 Task: Create a section Automated Testing Sprint and in the section, add a milestone Platform Migration in the project TowardForge.
Action: Mouse moved to (22, 51)
Screenshot: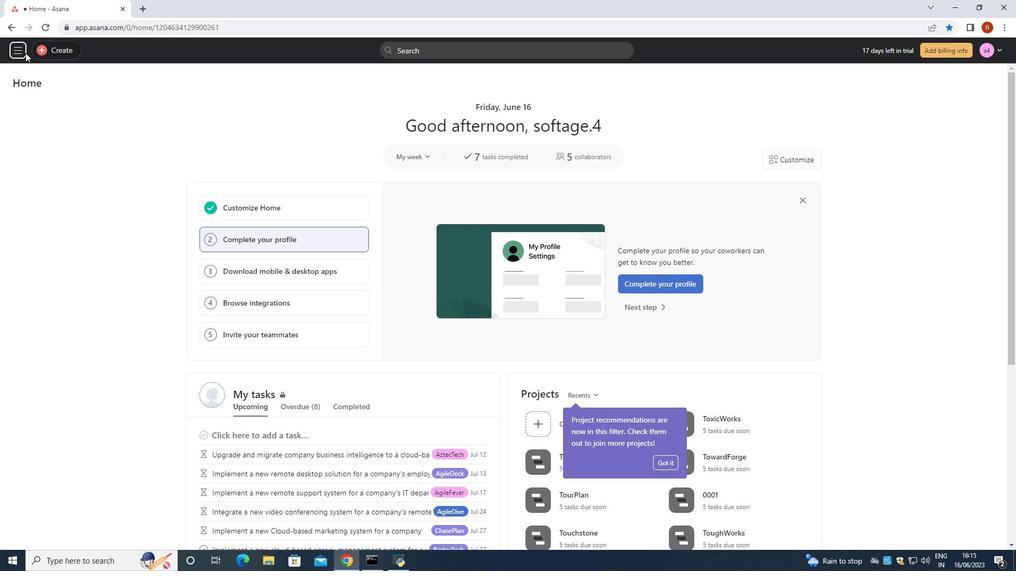 
Action: Mouse pressed left at (22, 51)
Screenshot: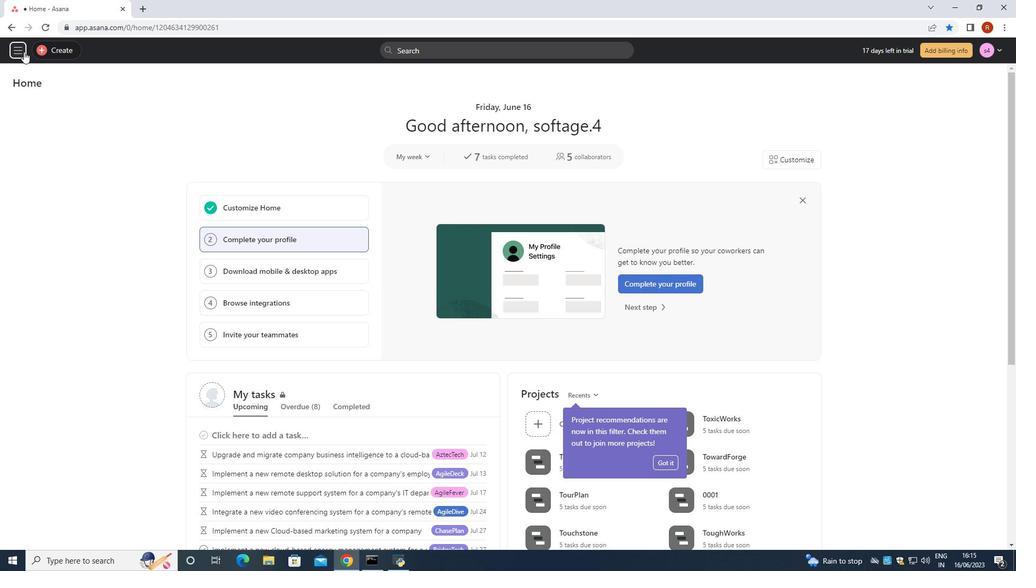 
Action: Mouse moved to (63, 331)
Screenshot: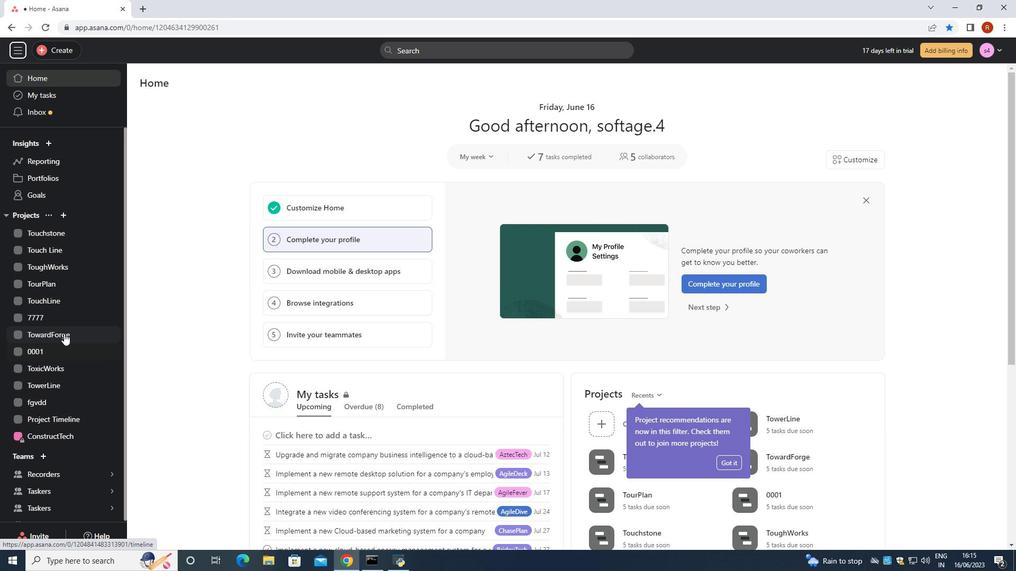 
Action: Mouse pressed left at (63, 331)
Screenshot: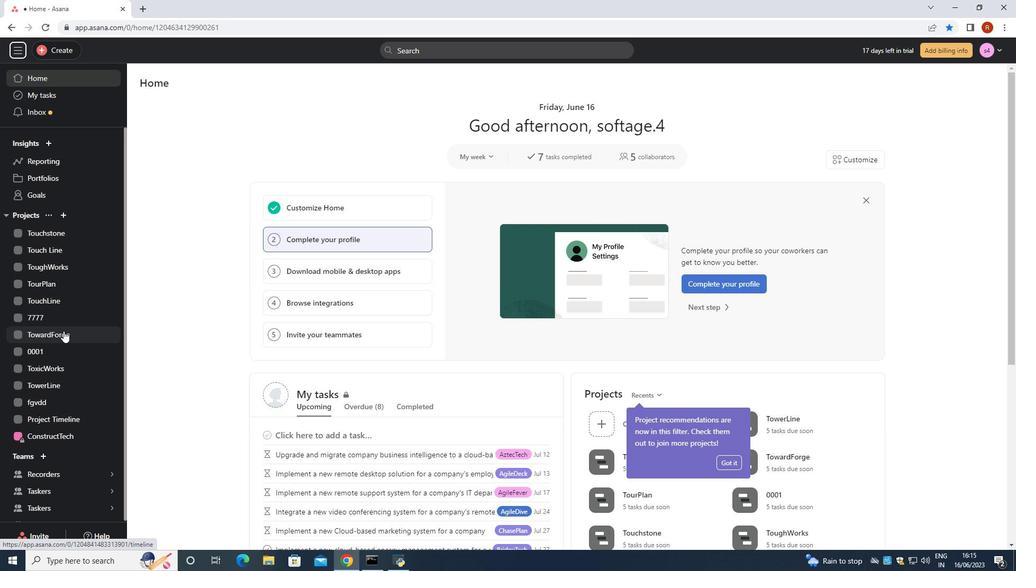 
Action: Mouse moved to (194, 106)
Screenshot: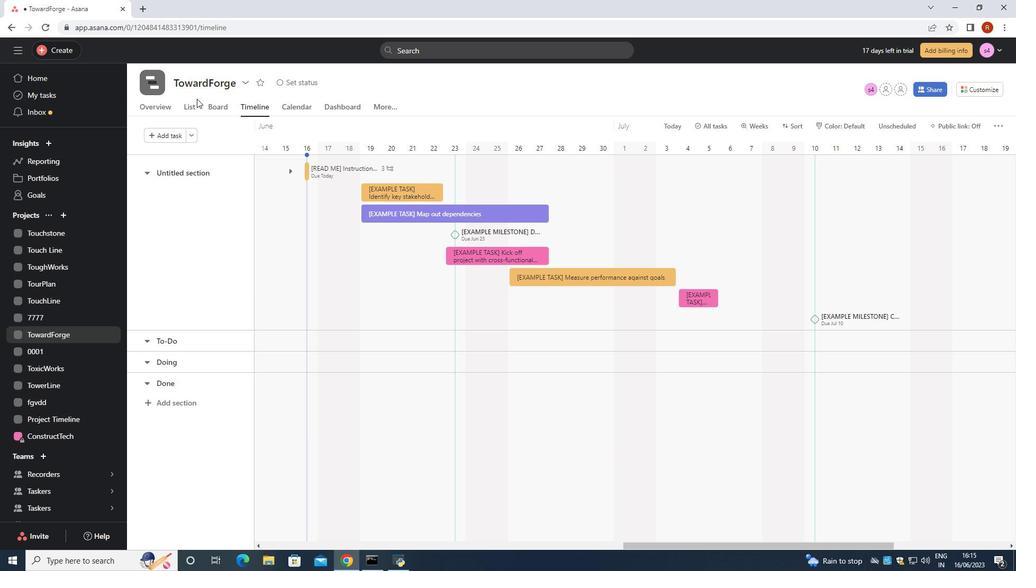 
Action: Mouse pressed left at (194, 106)
Screenshot: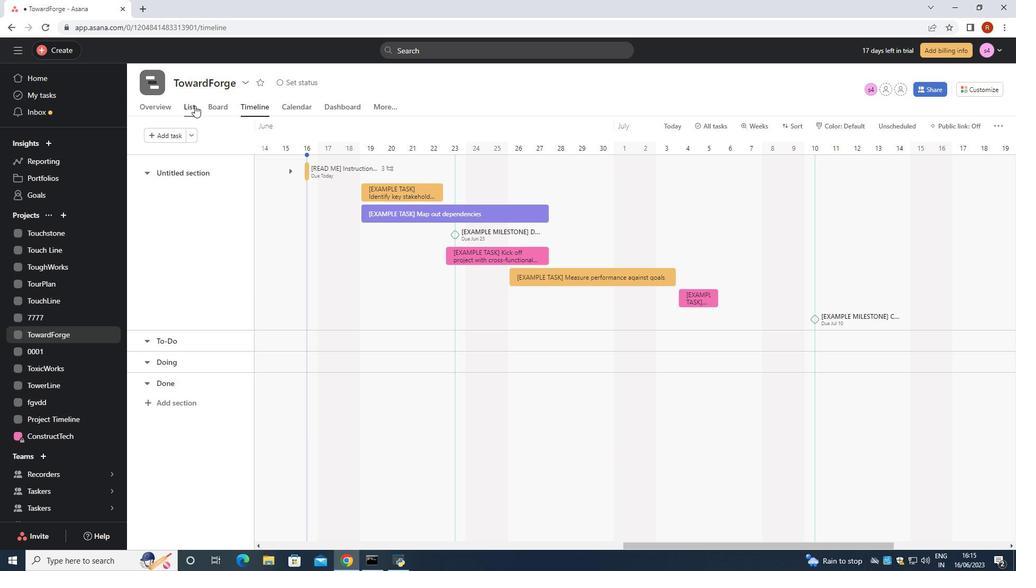 
Action: Mouse moved to (182, 145)
Screenshot: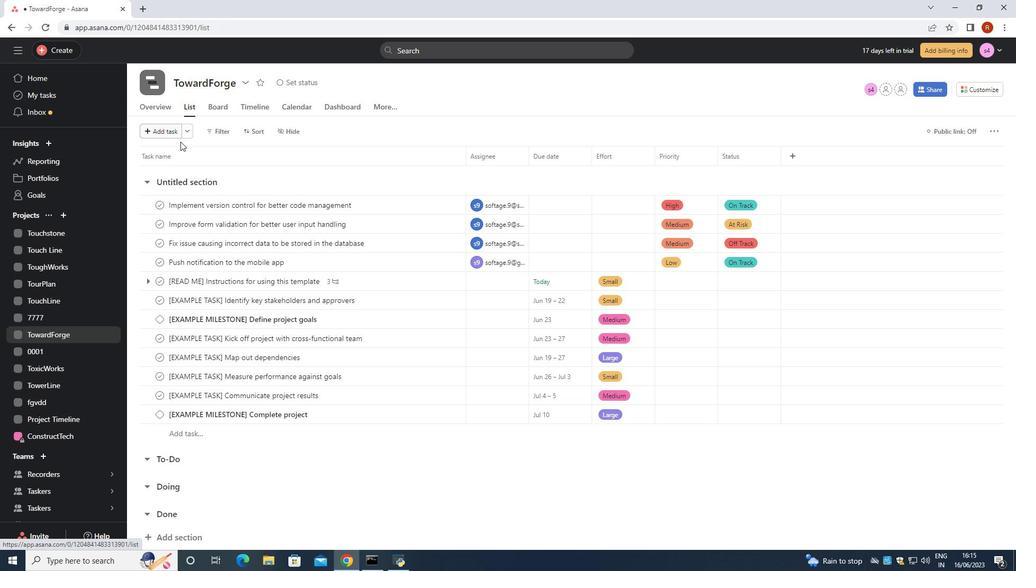 
Action: Mouse scrolled (182, 146) with delta (0, 0)
Screenshot: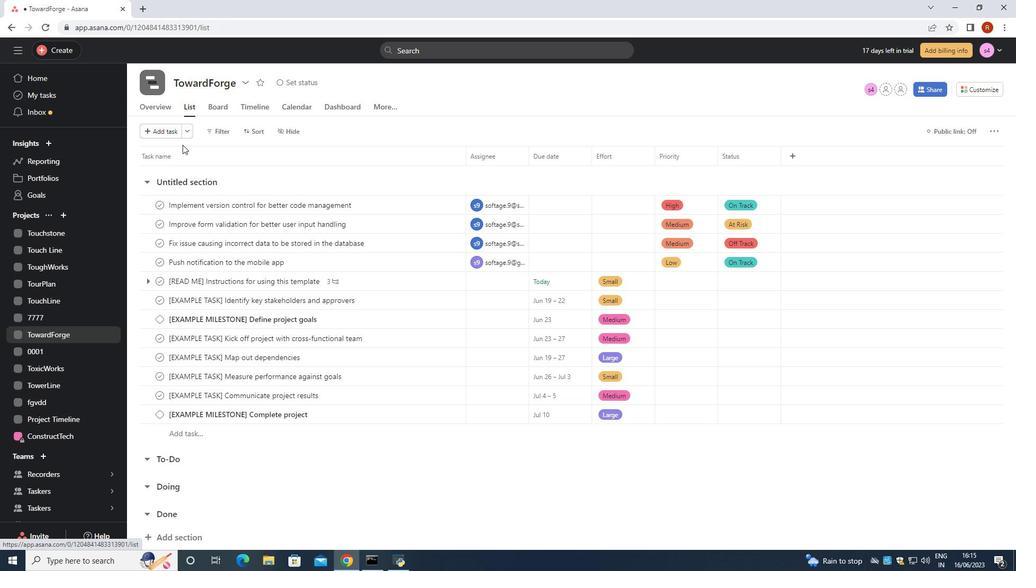 
Action: Mouse scrolled (182, 146) with delta (0, 0)
Screenshot: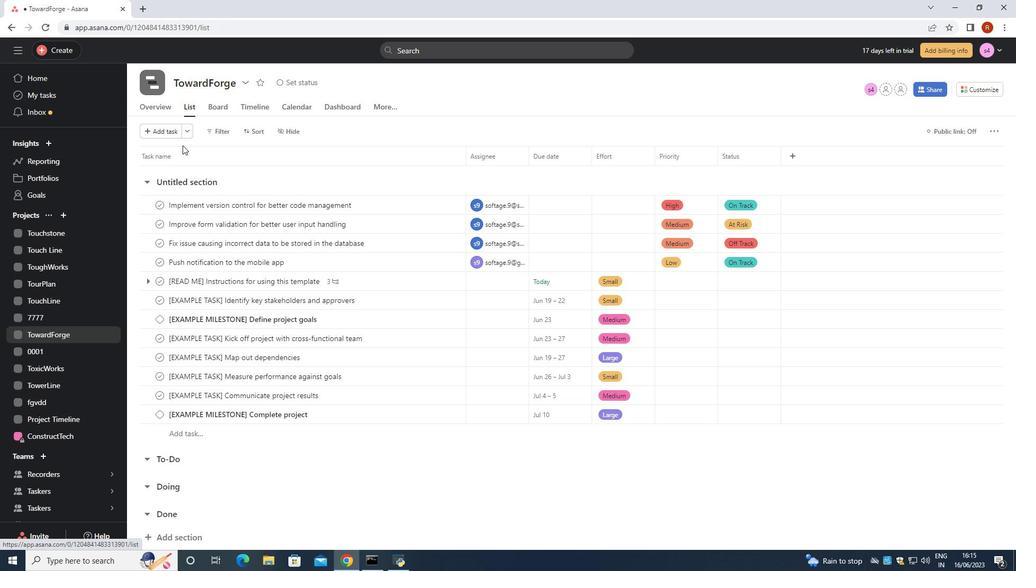 
Action: Mouse scrolled (182, 146) with delta (0, 0)
Screenshot: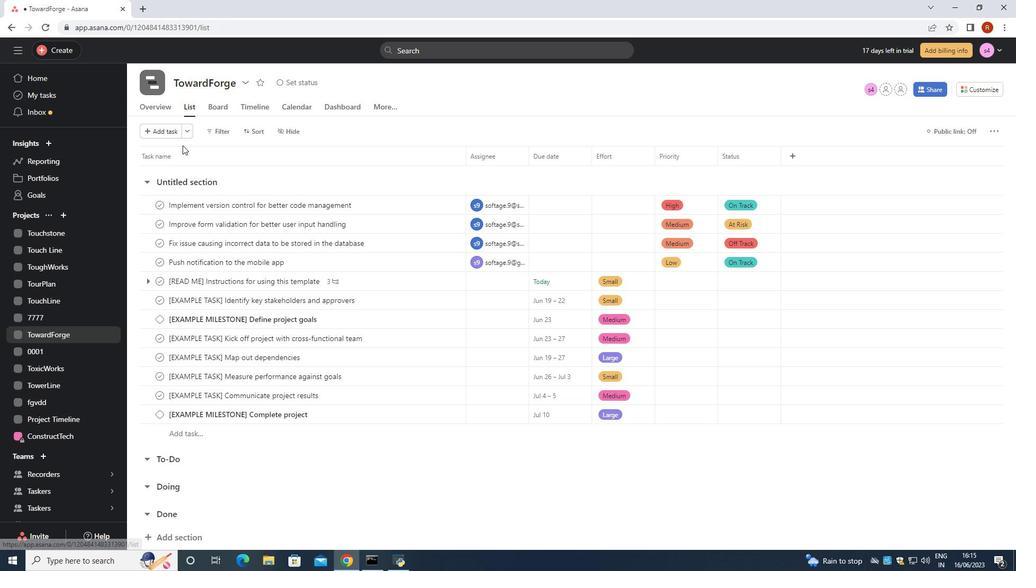 
Action: Mouse moved to (186, 132)
Screenshot: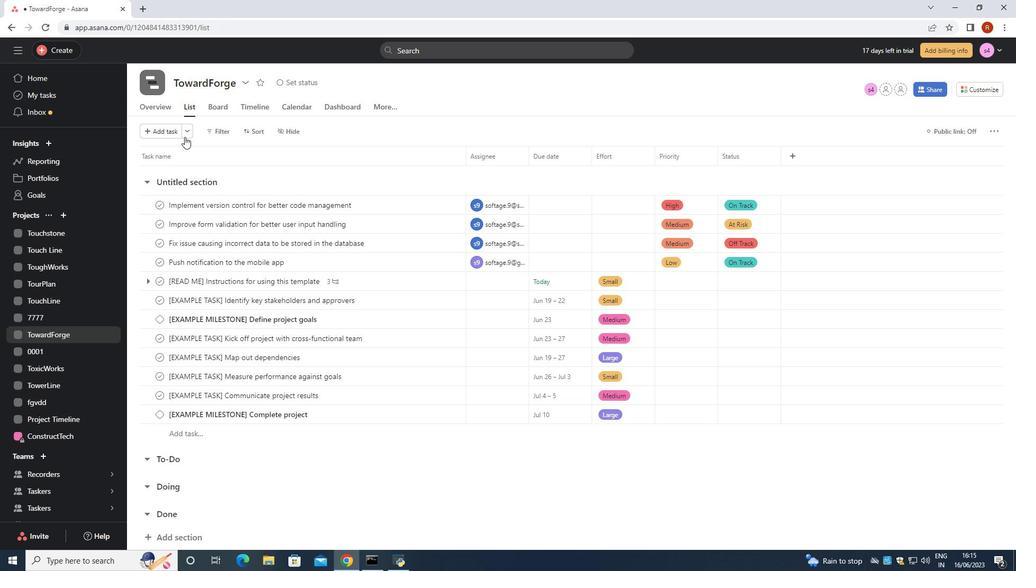 
Action: Mouse pressed left at (186, 132)
Screenshot: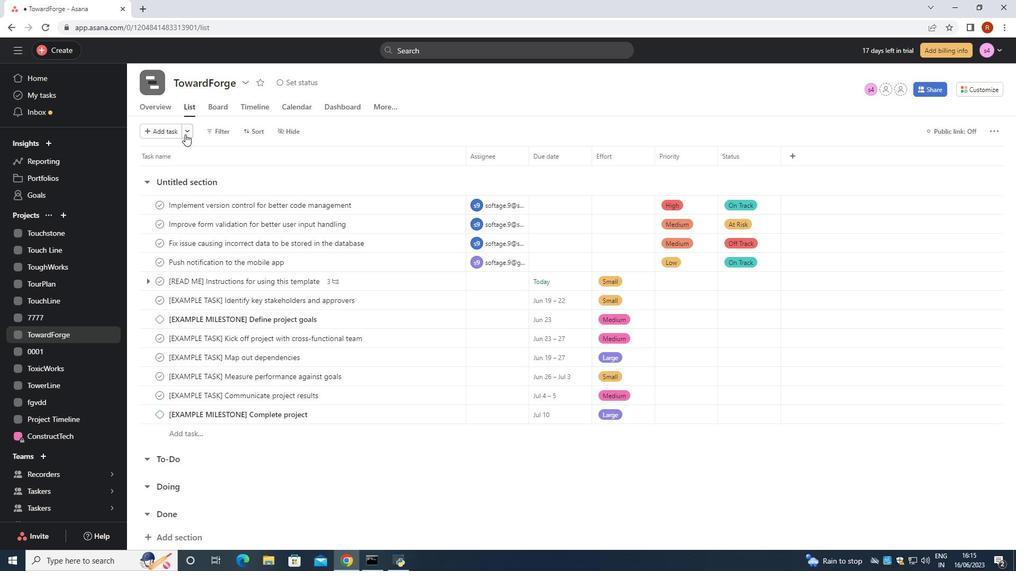 
Action: Mouse moved to (203, 151)
Screenshot: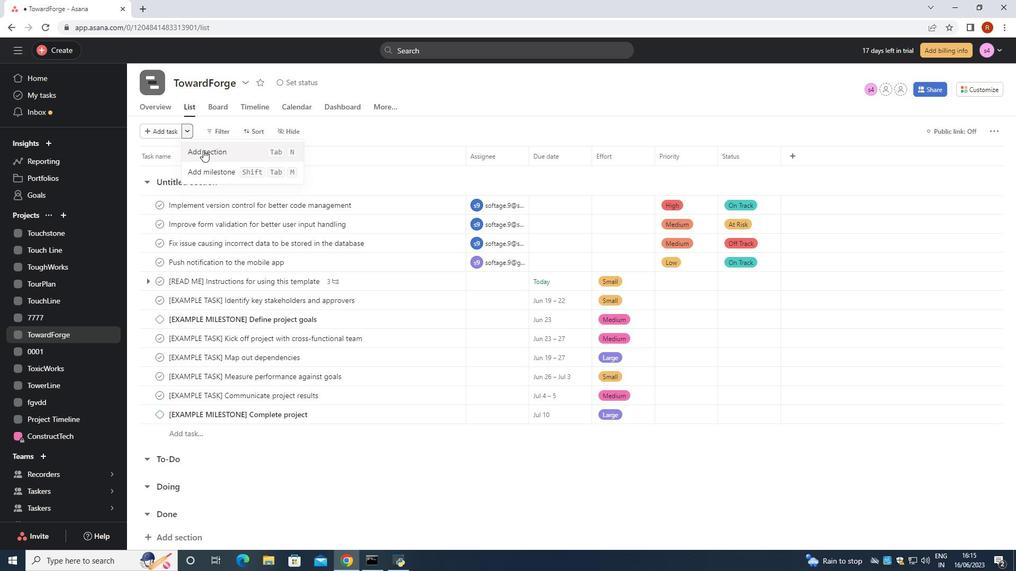 
Action: Mouse pressed left at (203, 151)
Screenshot: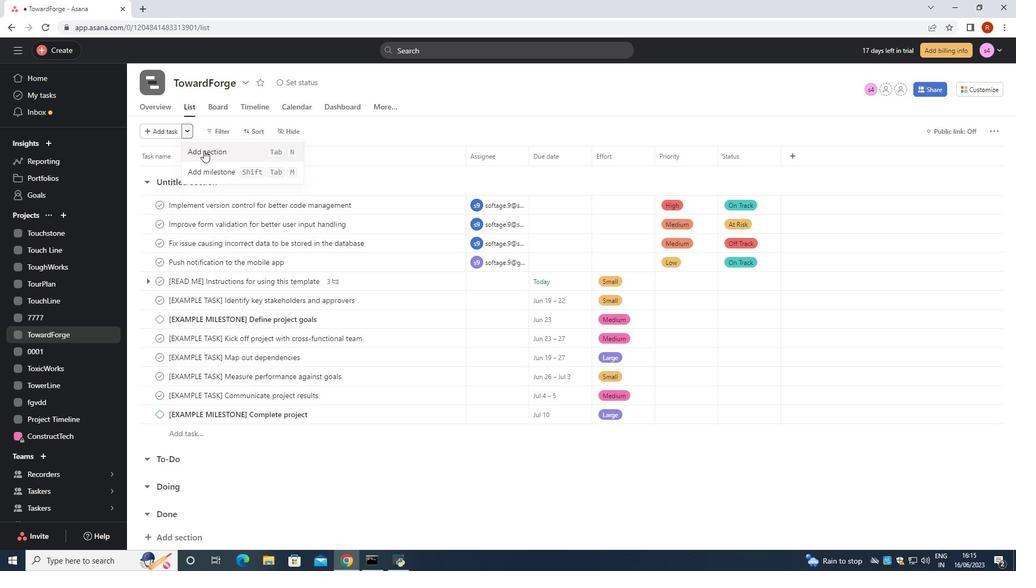 
Action: Mouse moved to (196, 148)
Screenshot: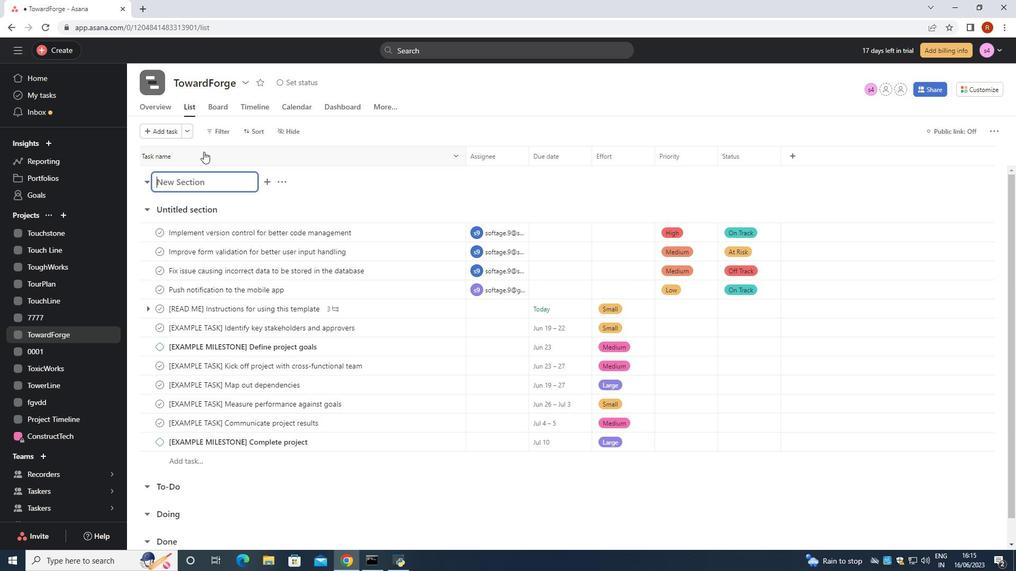 
Action: Key pressed <Key.shift>Automated<Key.space><Key.shift>Testing<Key.space><Key.shift>Sprint
Screenshot: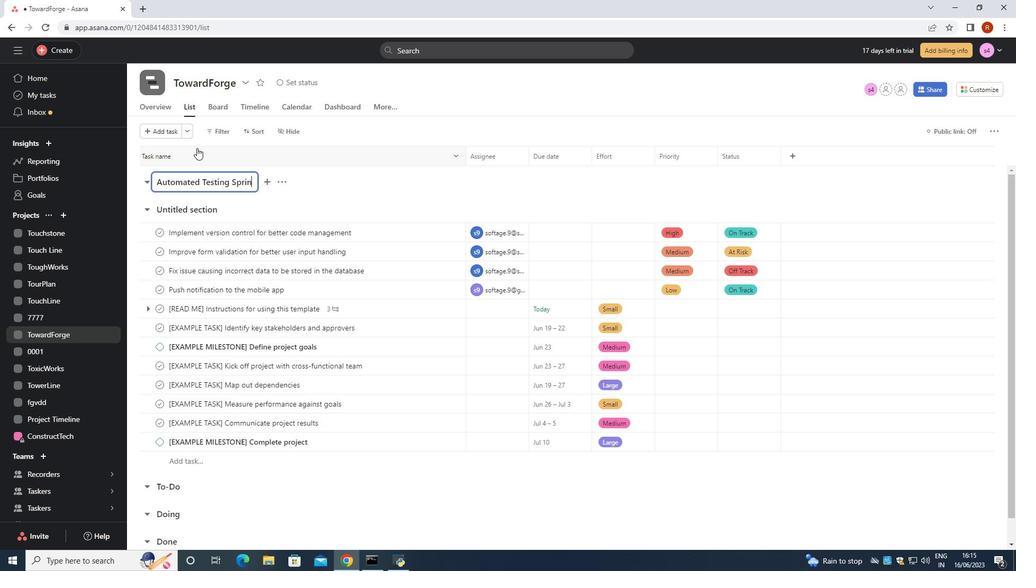 
Action: Mouse moved to (189, 133)
Screenshot: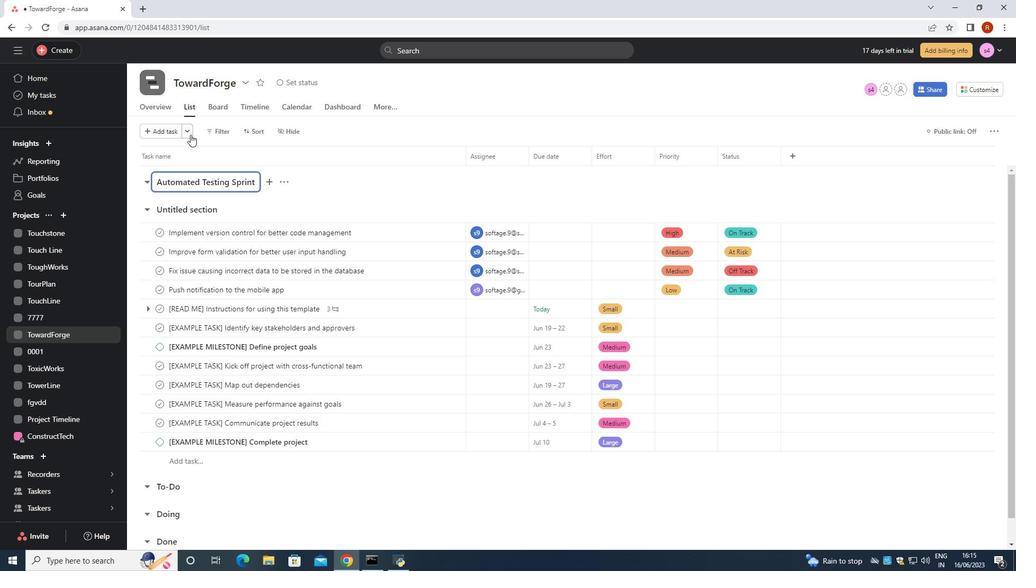 
Action: Mouse pressed left at (189, 133)
Screenshot: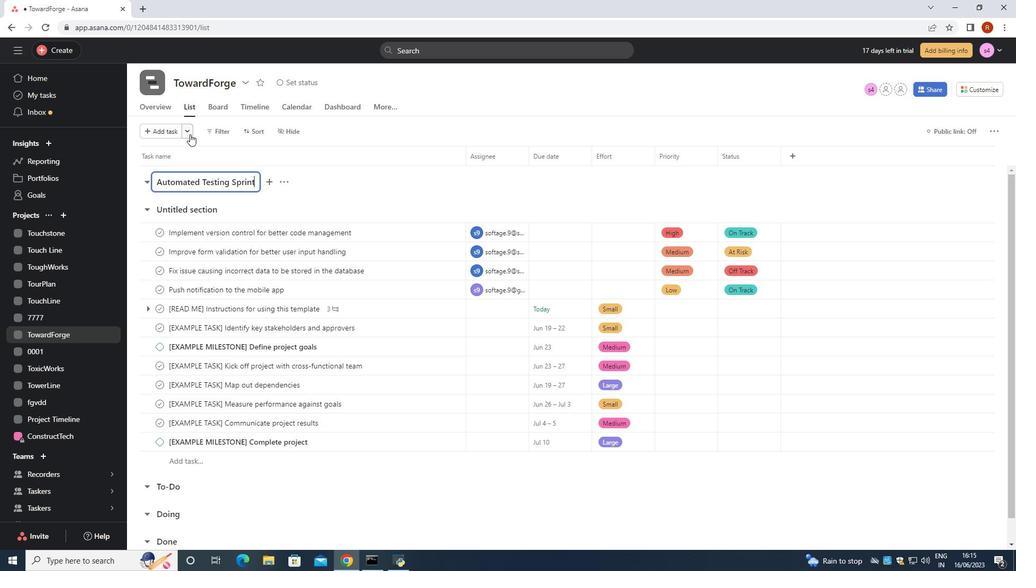 
Action: Mouse moved to (235, 174)
Screenshot: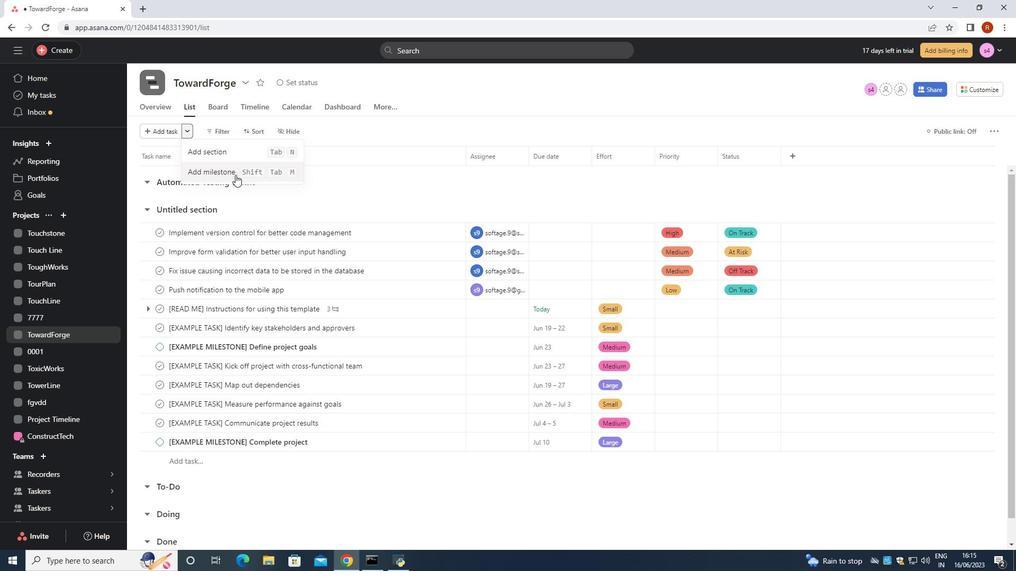 
Action: Mouse pressed left at (235, 174)
Screenshot: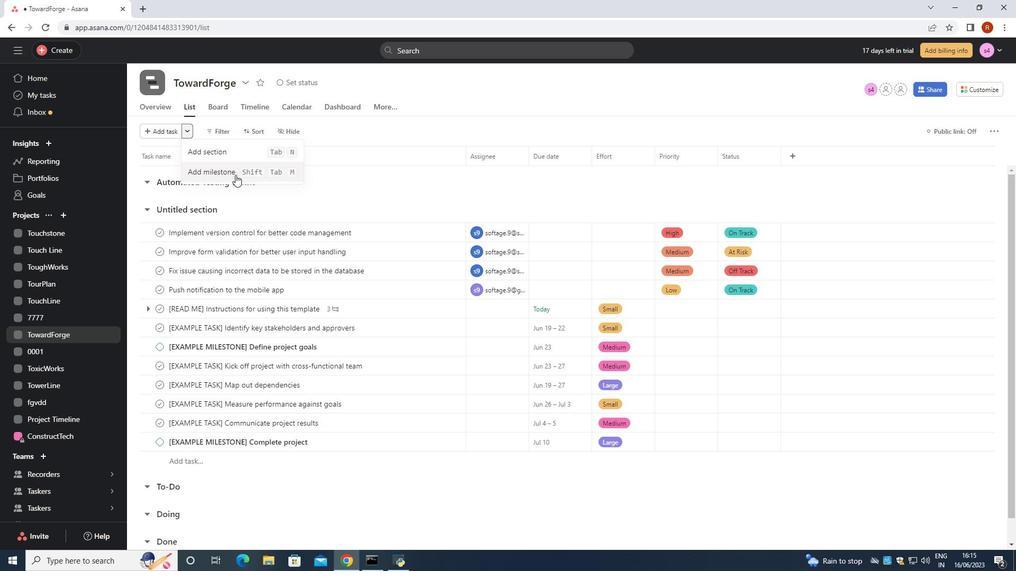 
Action: Mouse moved to (0, 17)
Screenshot: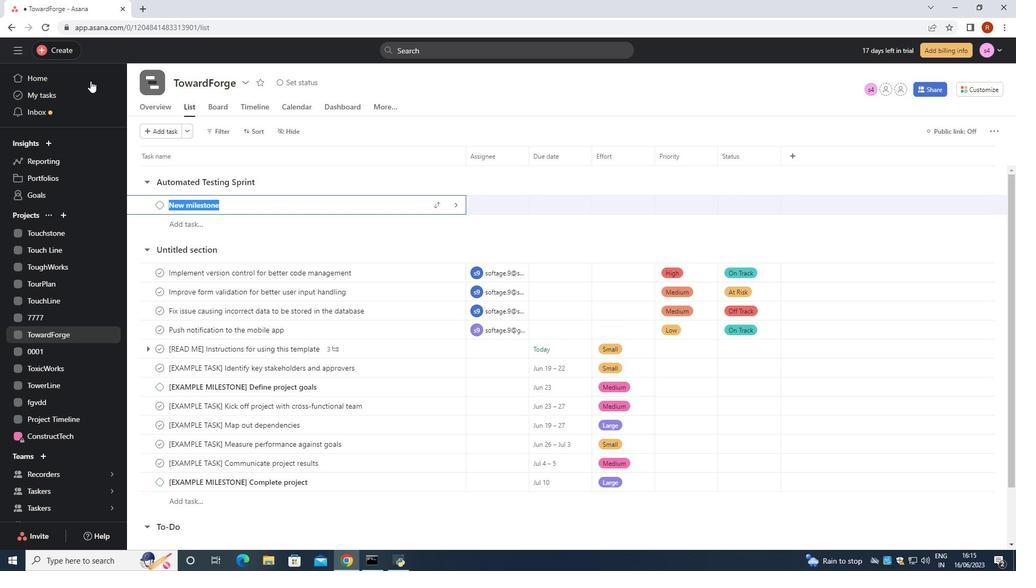 
Action: Key pressed <Key.backspace><Key.shift><Key.shift><Key.shift>Platfrom<Key.space><Key.shift>Migration
Screenshot: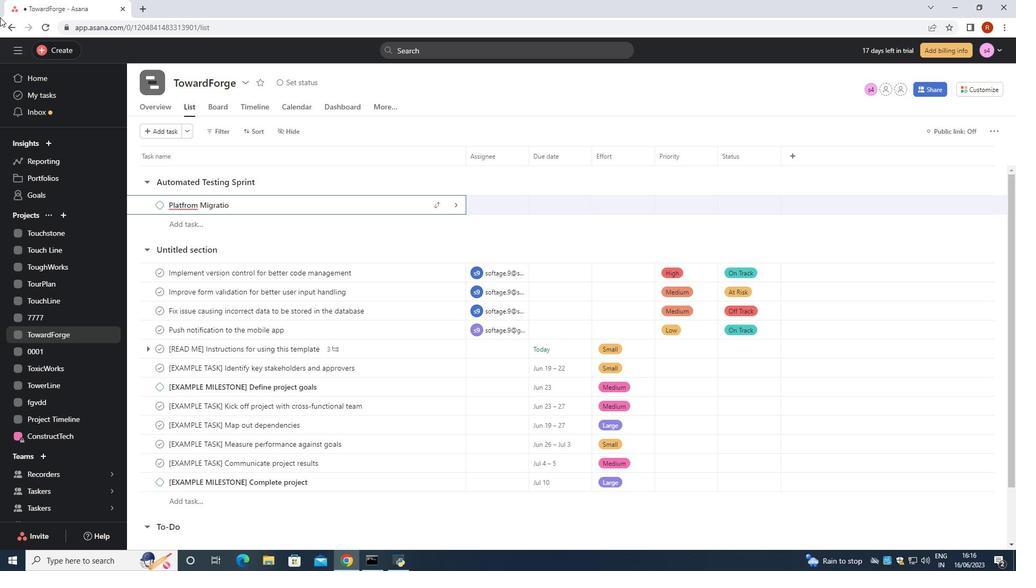 
Action: Mouse moved to (189, 204)
Screenshot: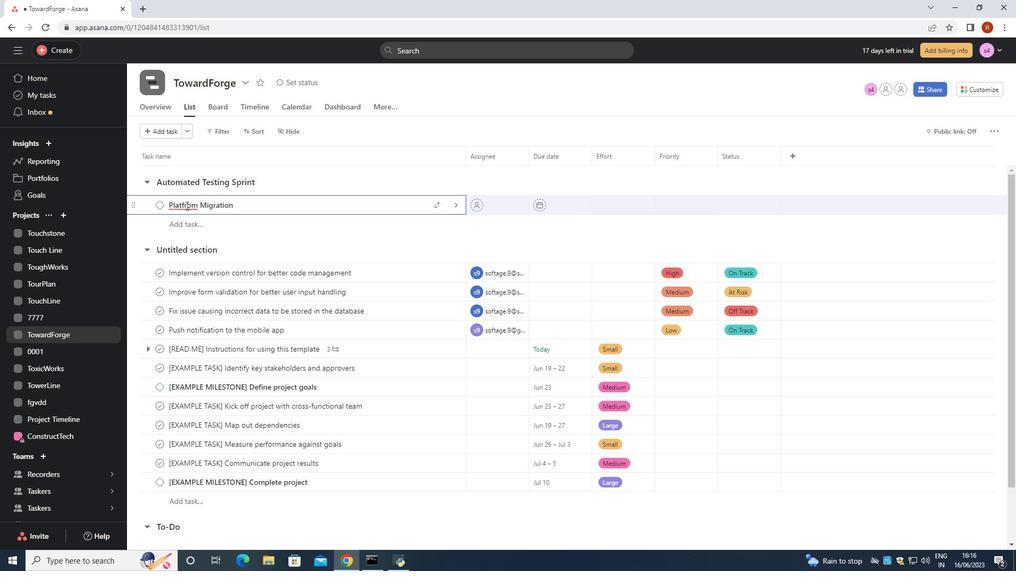 
Action: Mouse pressed left at (189, 204)
Screenshot: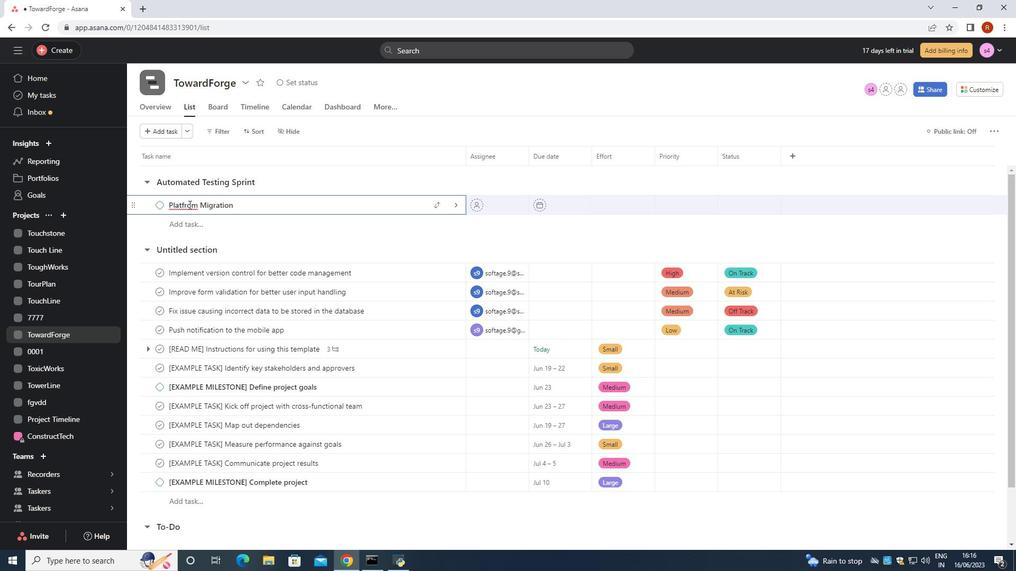 
Action: Key pressed <Key.right>
Screenshot: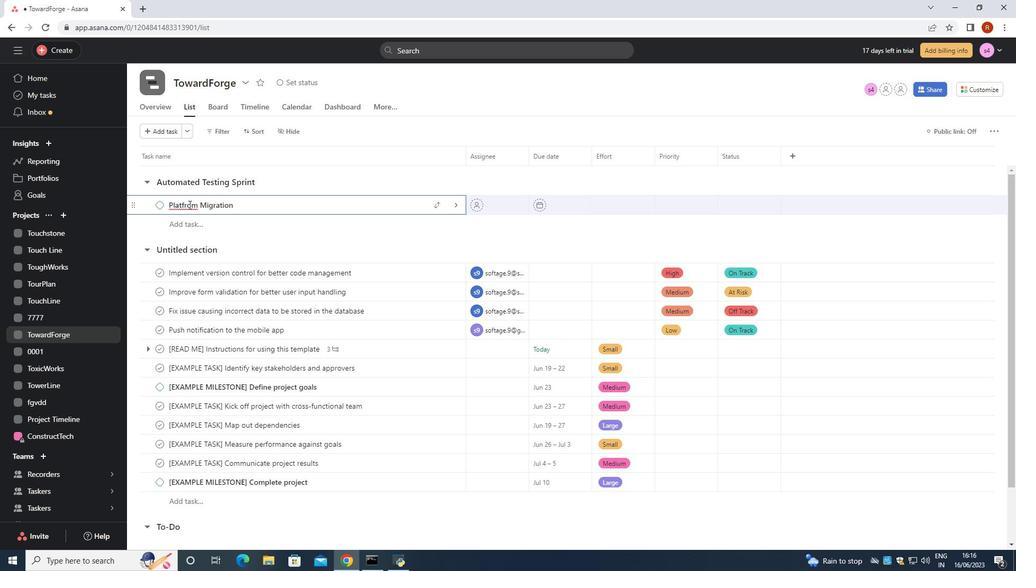 
Action: Mouse moved to (189, 204)
Screenshot: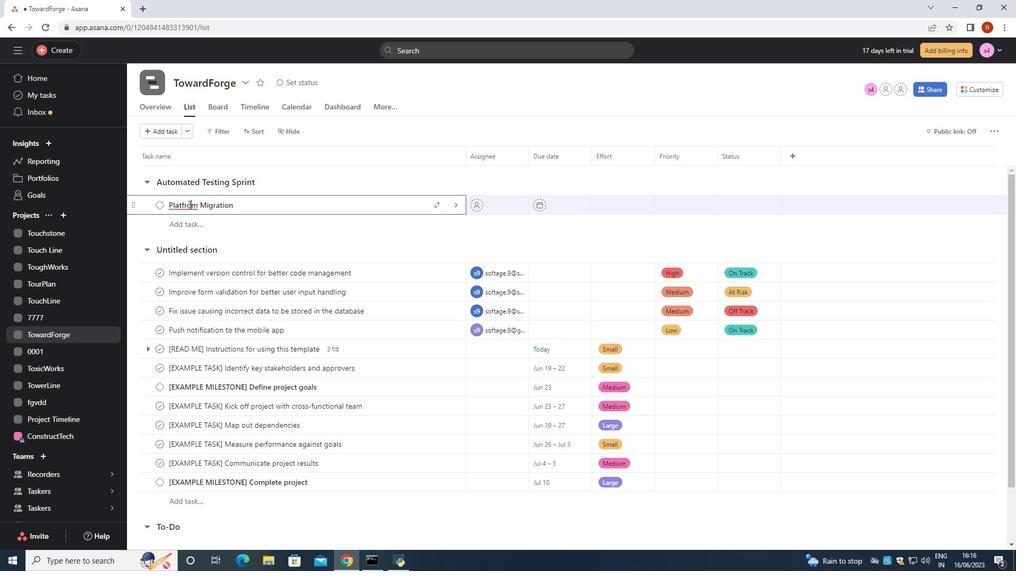 
Action: Key pressed <Key.backspace><Key.backspace>
Screenshot: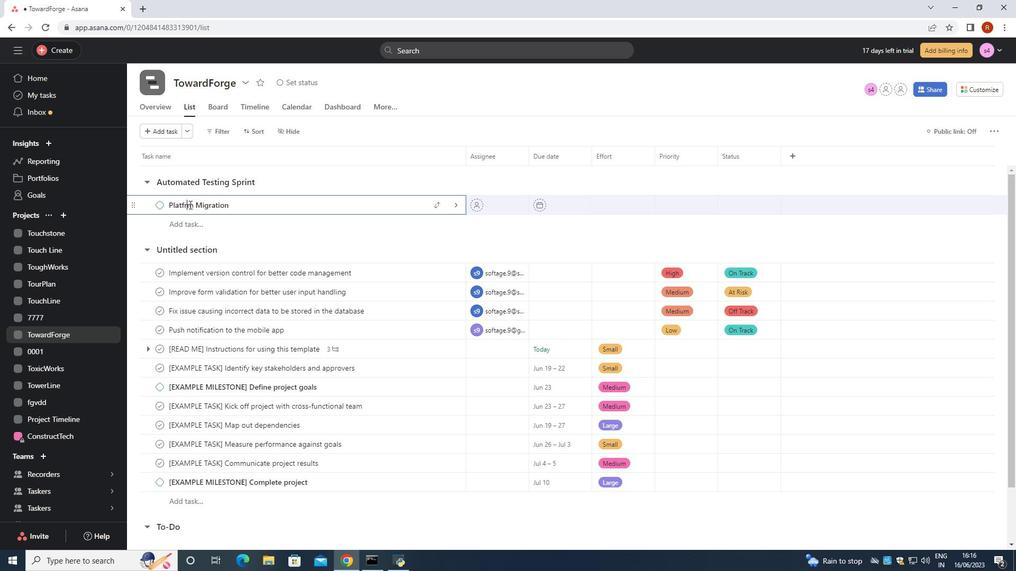 
Action: Mouse moved to (190, 204)
Screenshot: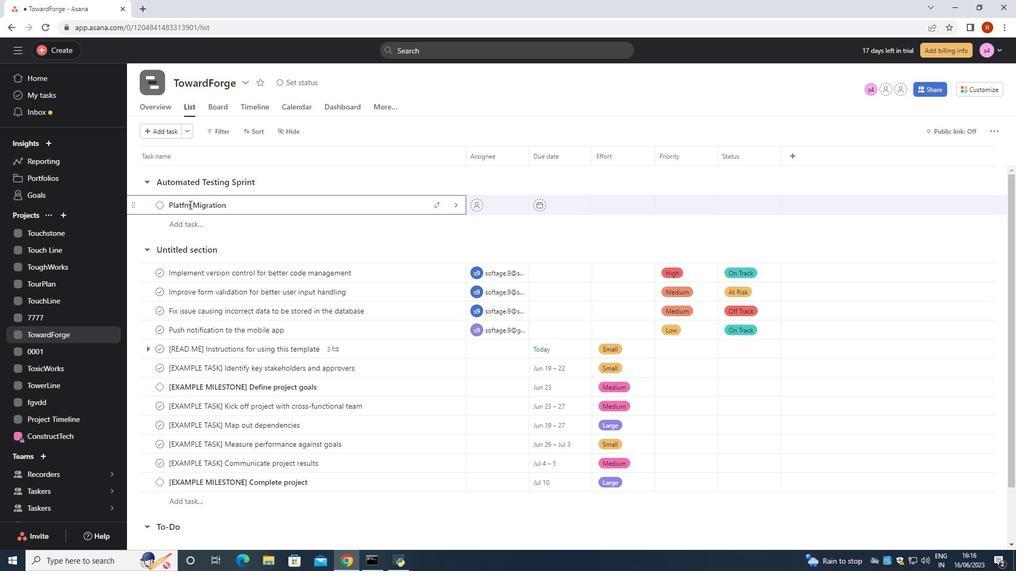 
Action: Key pressed o
Screenshot: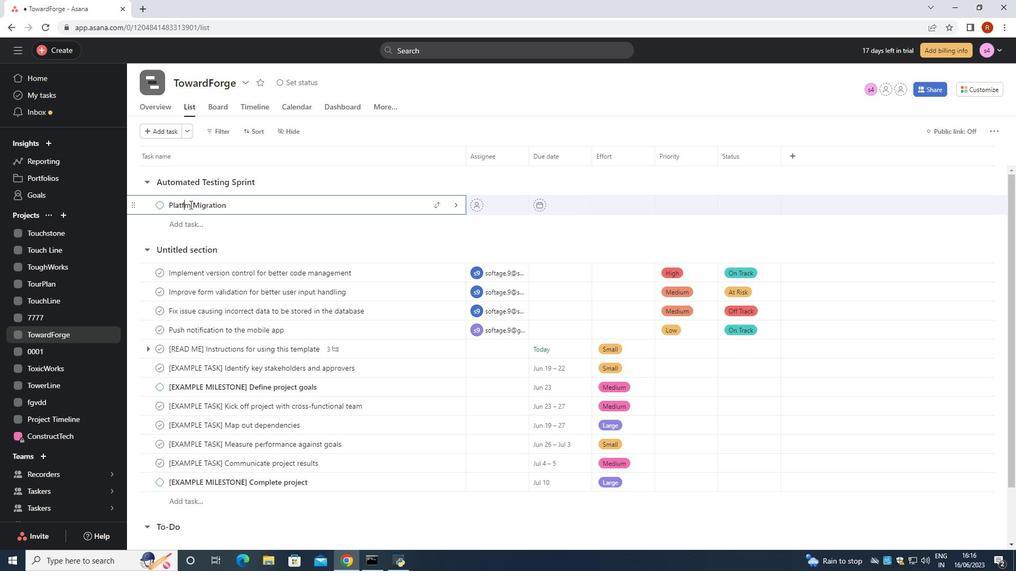 
Action: Mouse moved to (191, 204)
Screenshot: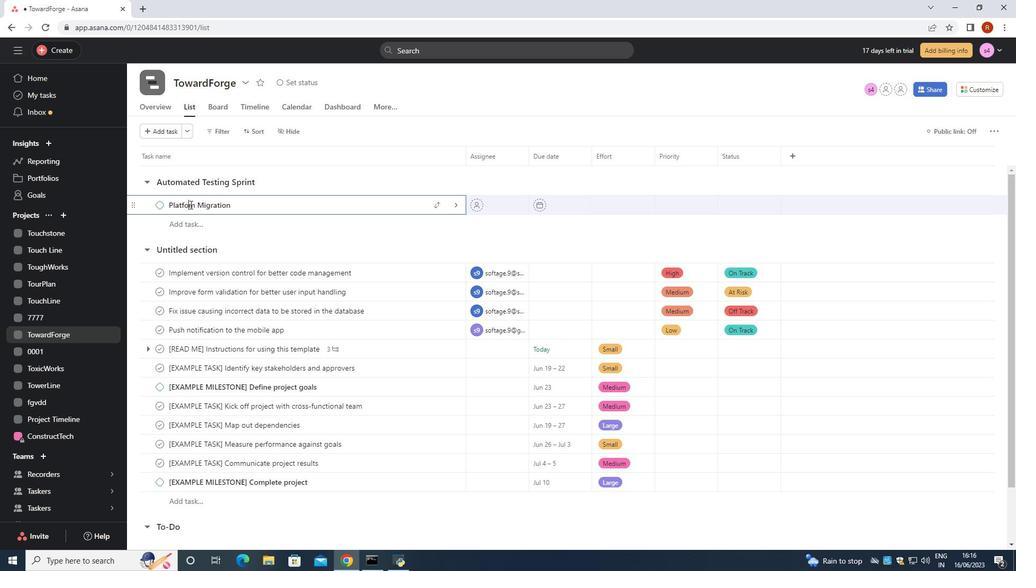 
Action: Key pressed r
Screenshot: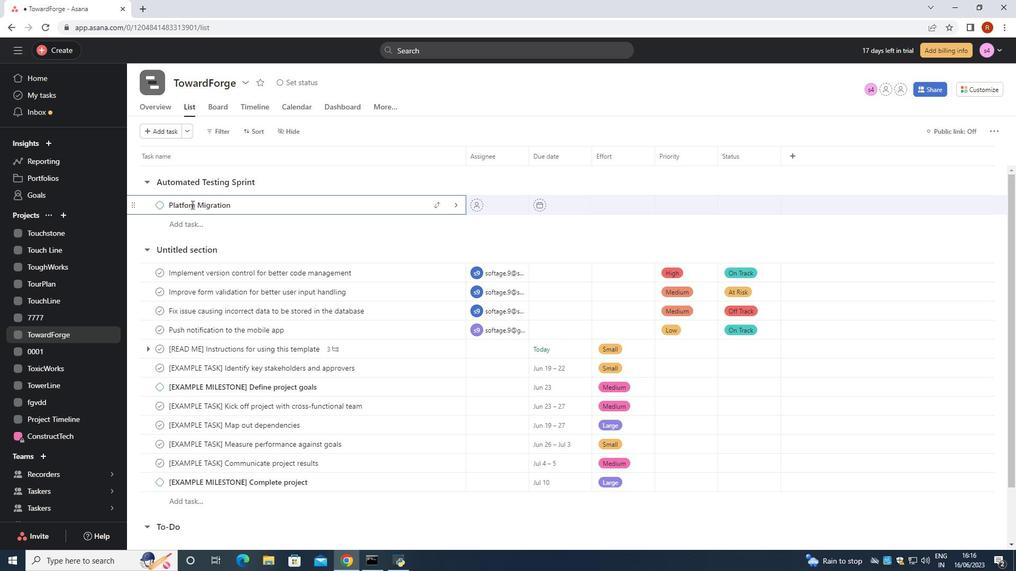 
Action: Mouse moved to (286, 202)
Screenshot: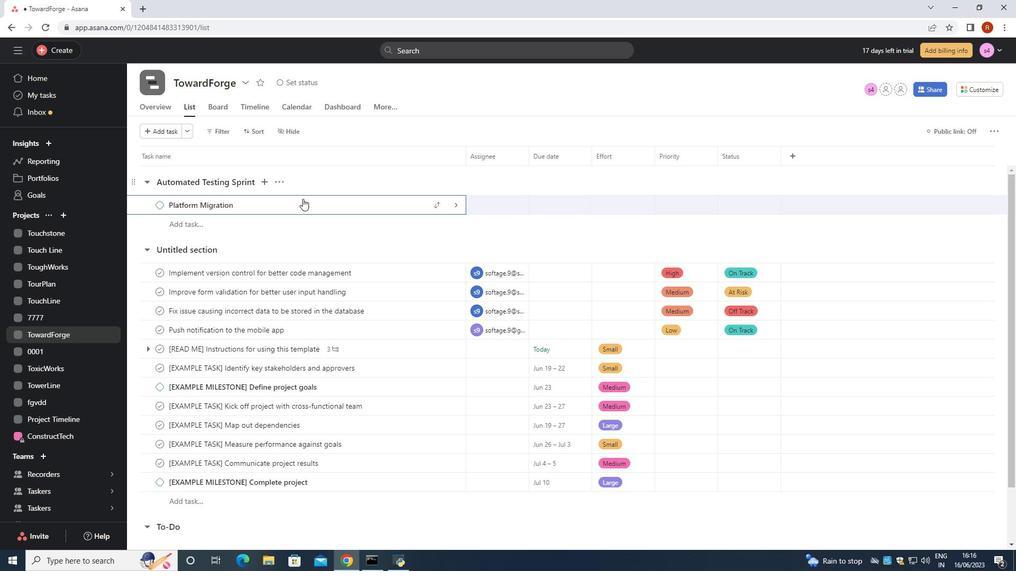 
Action: Mouse pressed left at (286, 202)
Screenshot: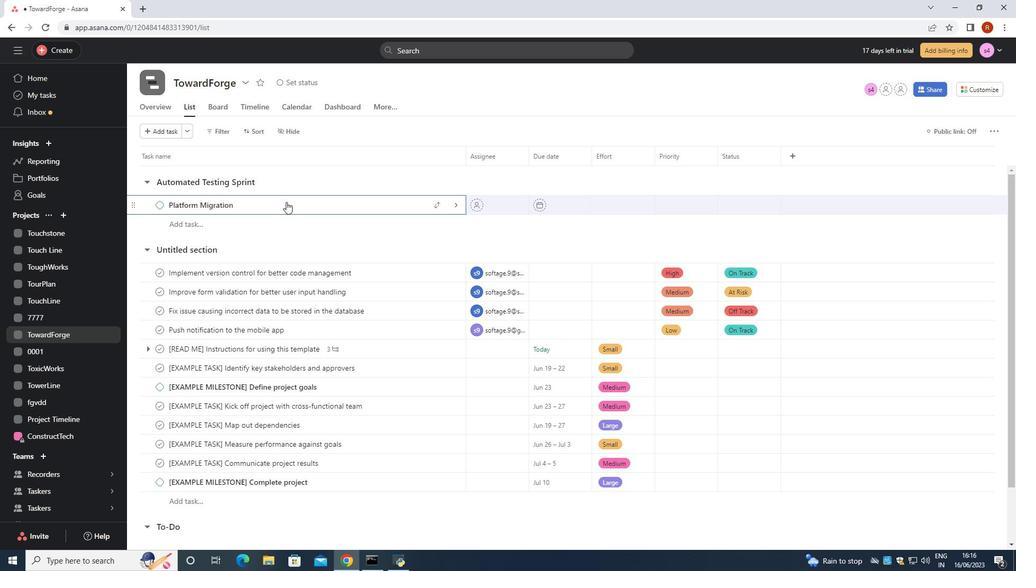 
Action: Mouse moved to (1000, 128)
Screenshot: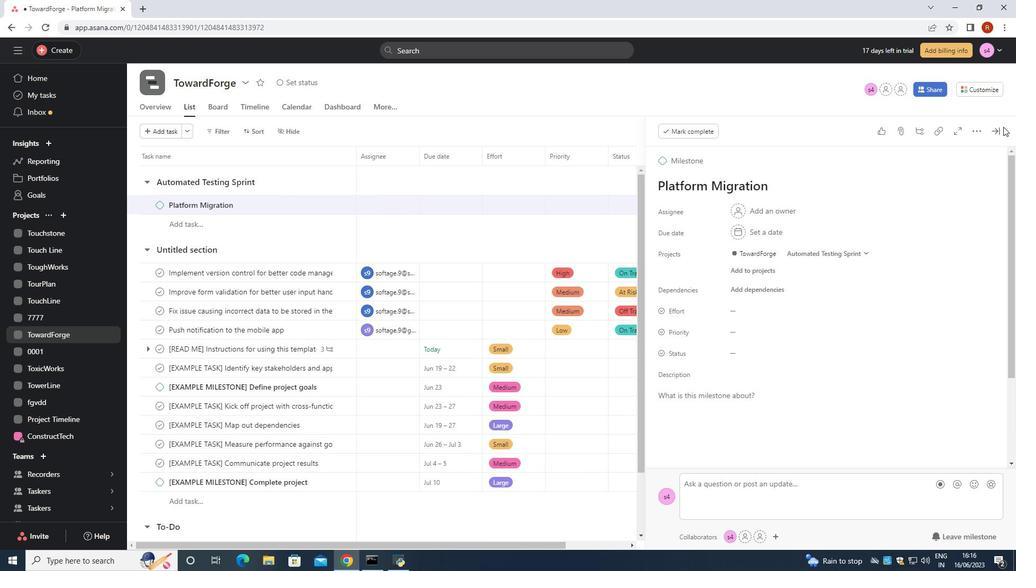 
Action: Mouse pressed left at (1000, 128)
Screenshot: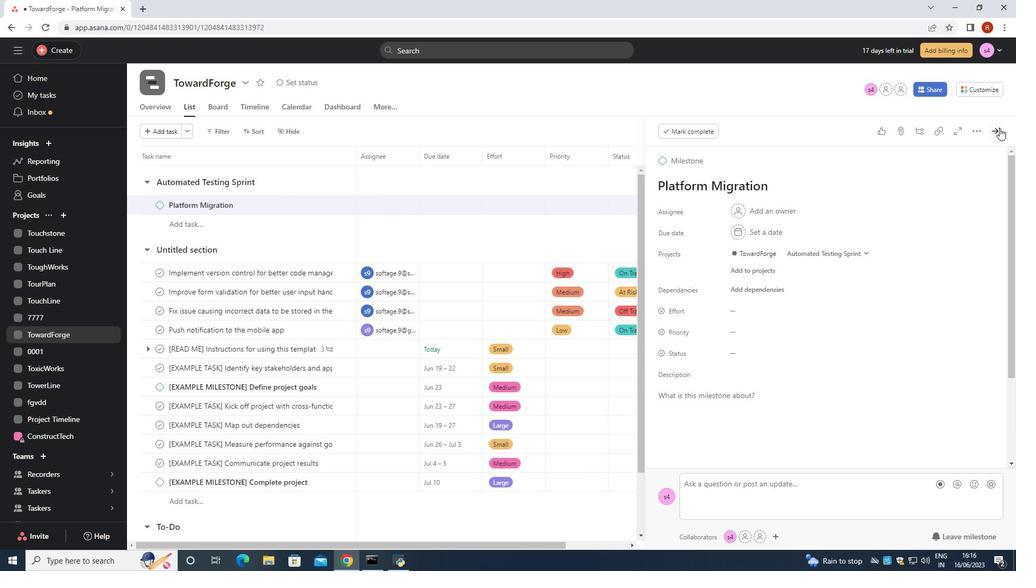 
Action: Mouse moved to (888, 154)
Screenshot: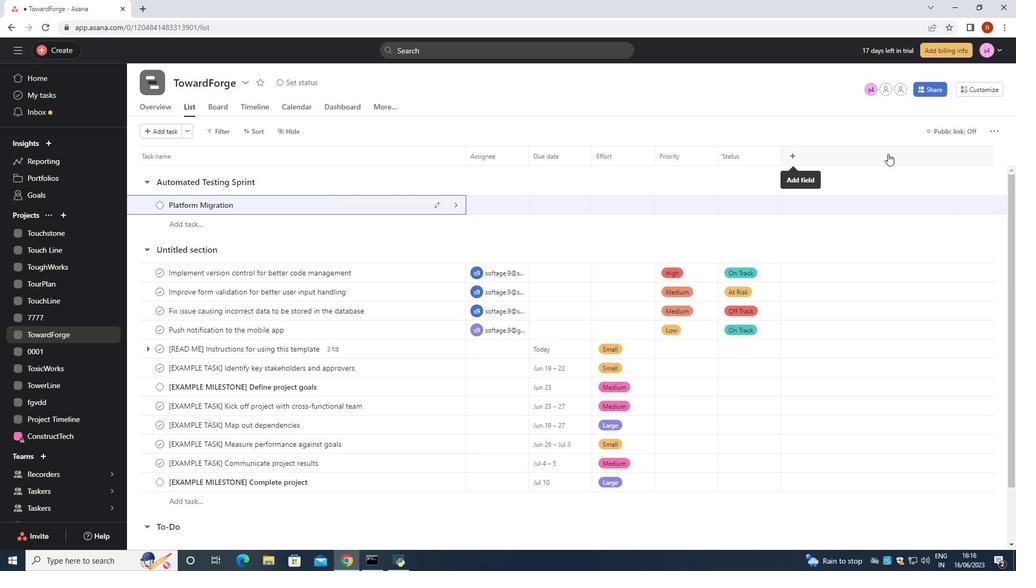 
